 Task: Open a blank google sheet and write heading  Product price data  Add product name:-  ' TOMS Shoe, UGG  Shoe, Wolverine Shoe, Z-Coil Shoe, Adidas shoe, Gucci T-shirt, Louis Vuitton bag, Zara Shirt, H&M jeans, Chanel perfume. ' in January Last week sales are  5000 to 5050. product price in between:-  5000 to 10000. Save page auditingSalesByCategory_2023
Action: Mouse moved to (270, 138)
Screenshot: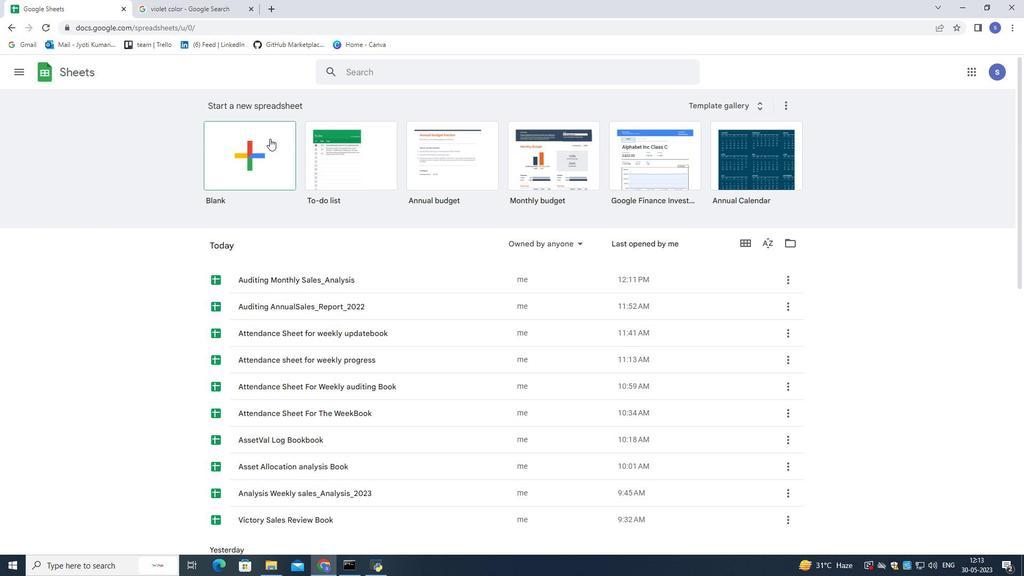 
Action: Mouse pressed left at (270, 138)
Screenshot: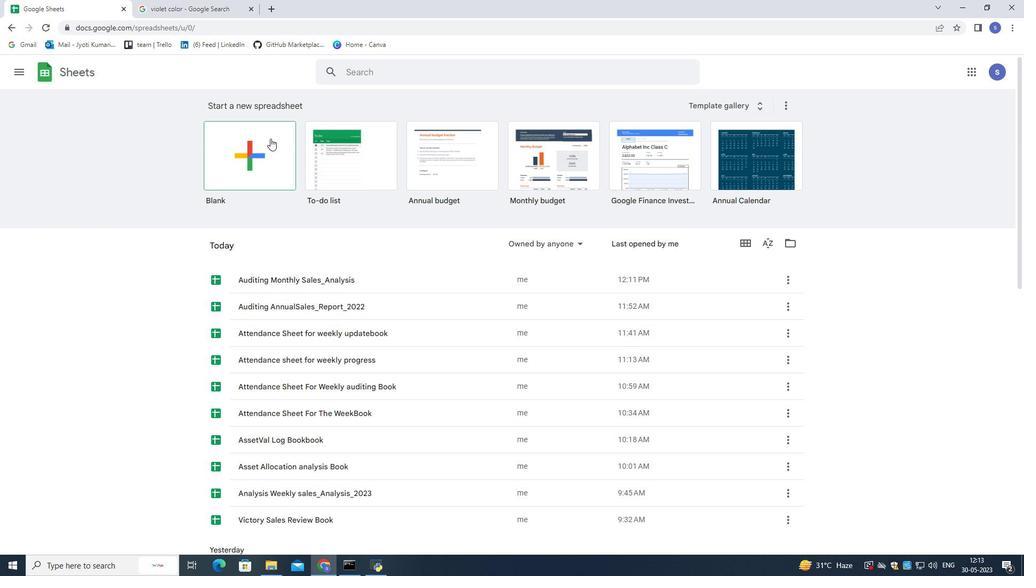 
Action: Mouse moved to (251, 10)
Screenshot: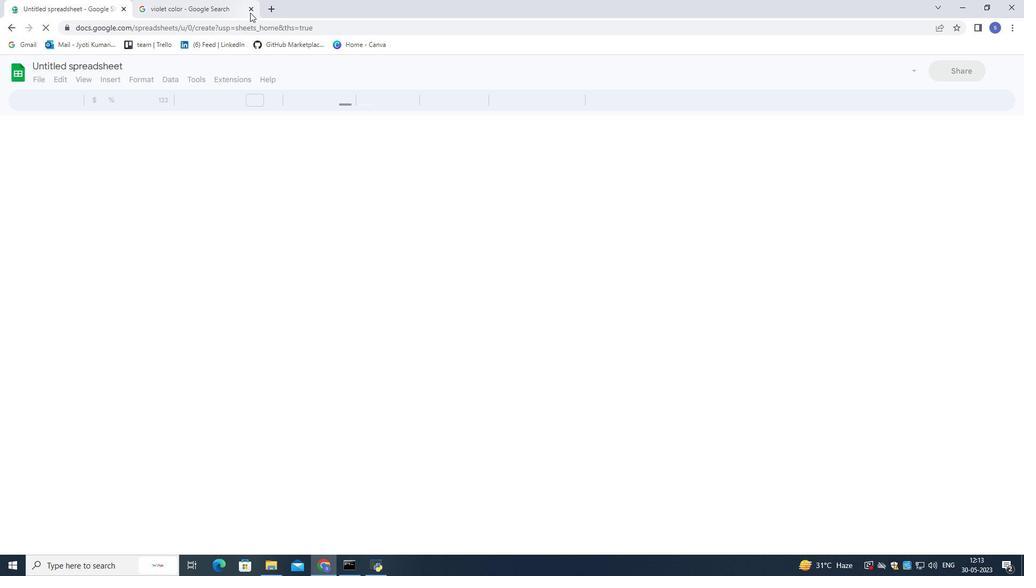 
Action: Mouse pressed left at (251, 10)
Screenshot: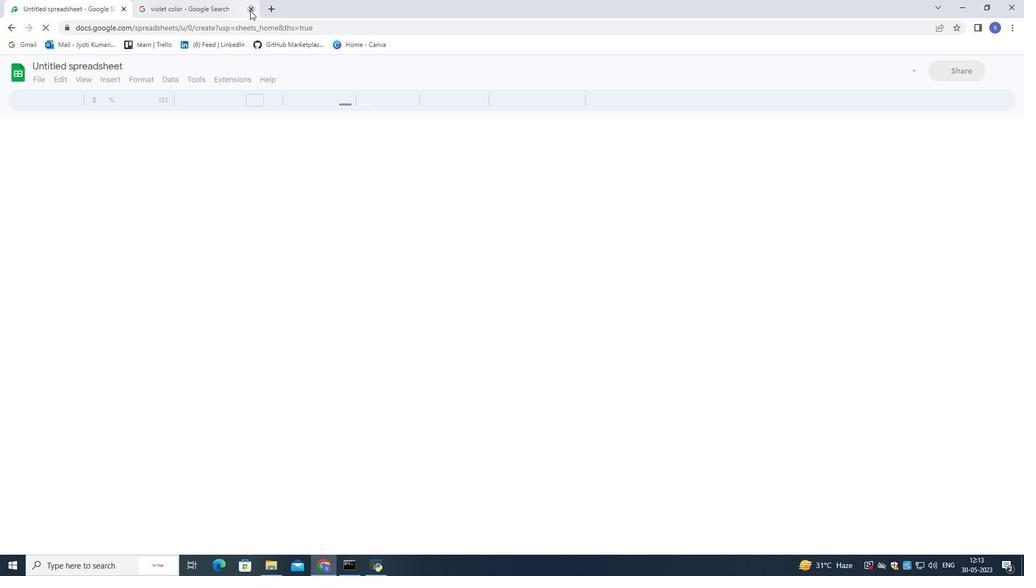 
Action: Mouse moved to (96, 146)
Screenshot: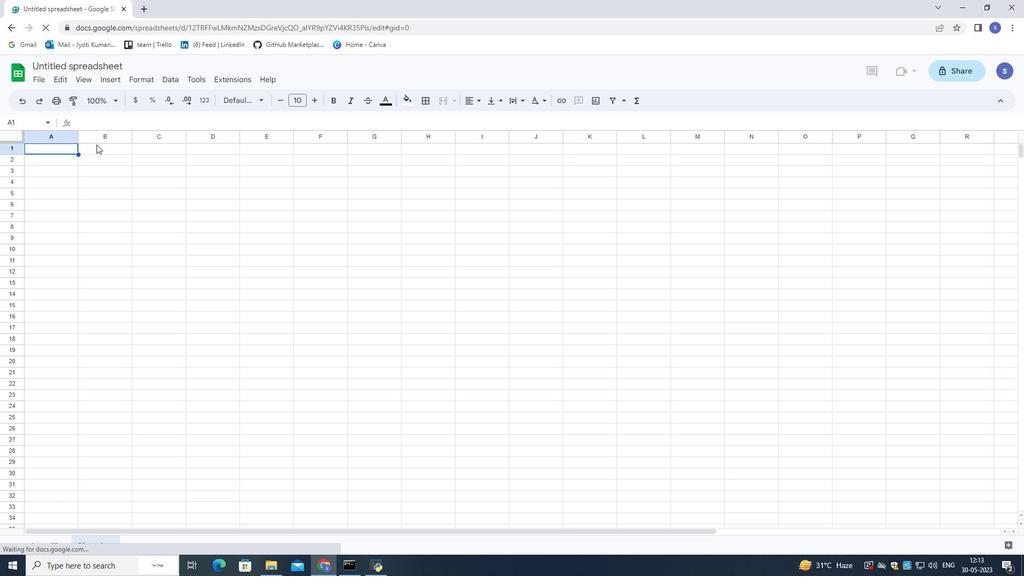 
Action: Mouse pressed left at (96, 146)
Screenshot: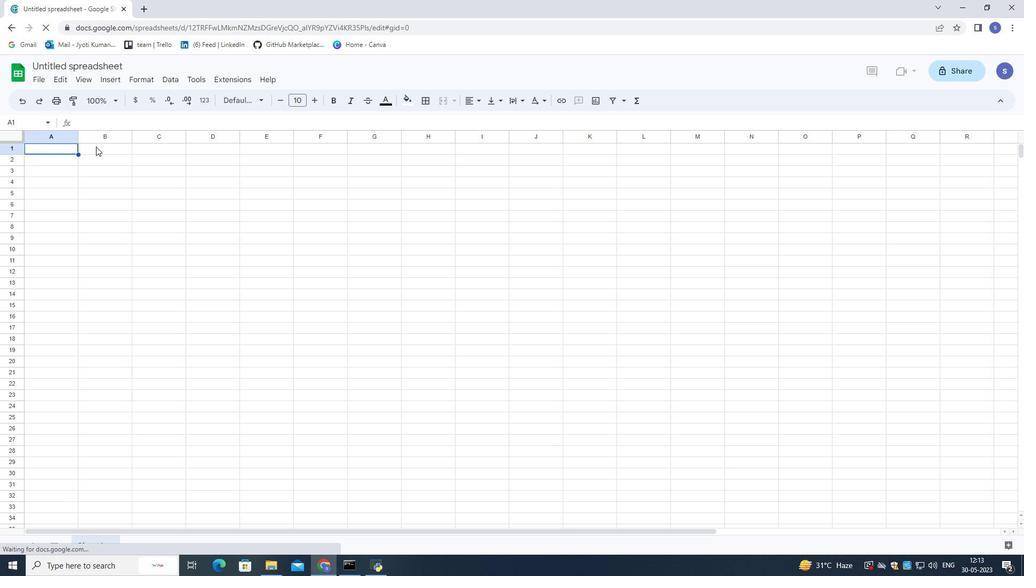 
Action: Mouse moved to (96, 147)
Screenshot: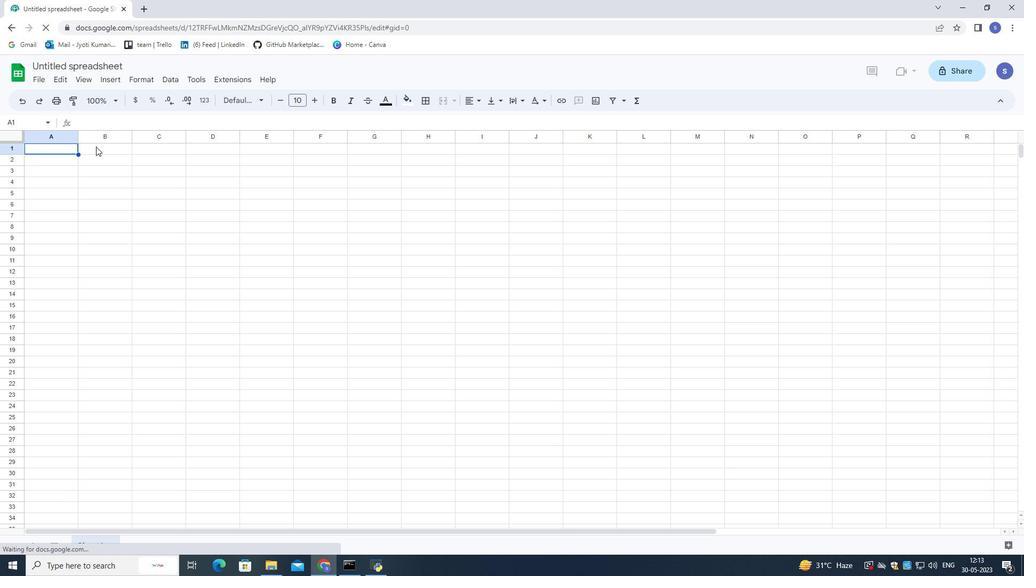 
Action: Key pressed <Key.shift>Product<Key.space><Key.shift>Price<Key.space><Key.shift><Key.shift><Key.shift><Key.shift><Key.shift><Key.shift><Key.shift><Key.shift><Key.shift><Key.shift><Key.shift><Key.shift><Key.shift><Key.shift><Key.shift><Key.shift><Key.shift><Key.shift><Key.shift><Key.shift><Key.shift><Key.shift><Key.shift><Key.shift><Key.shift>Data<Key.backspace><Key.backspace>ta<Key.enter>
Screenshot: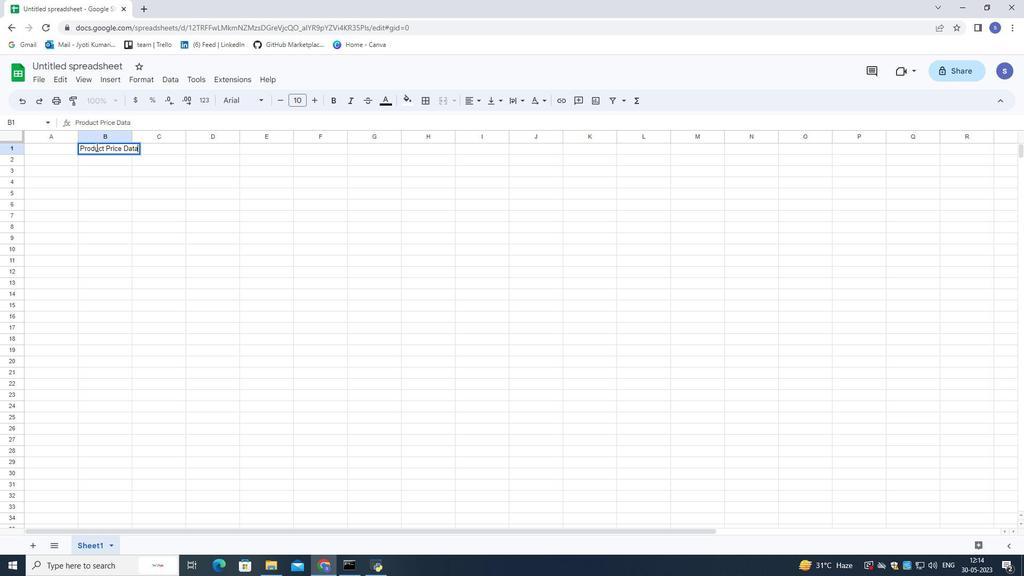
Action: Mouse moved to (54, 162)
Screenshot: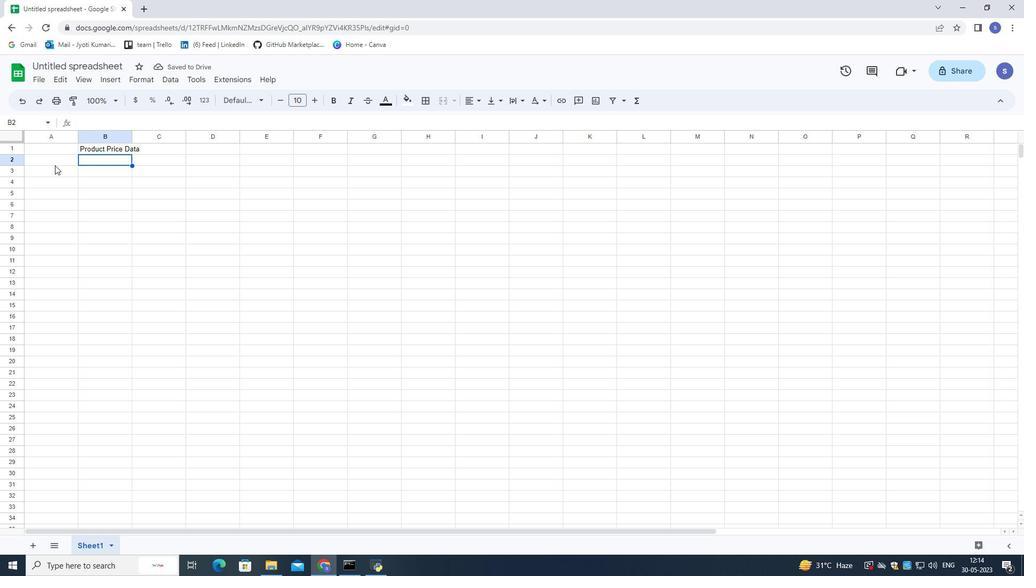 
Action: Mouse pressed left at (54, 162)
Screenshot: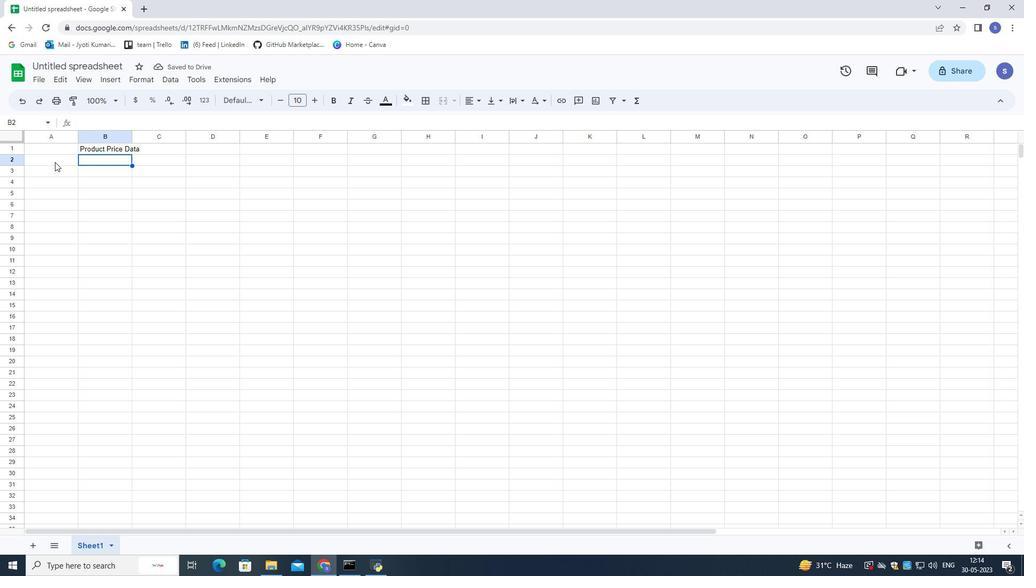 
Action: Mouse moved to (78, 234)
Screenshot: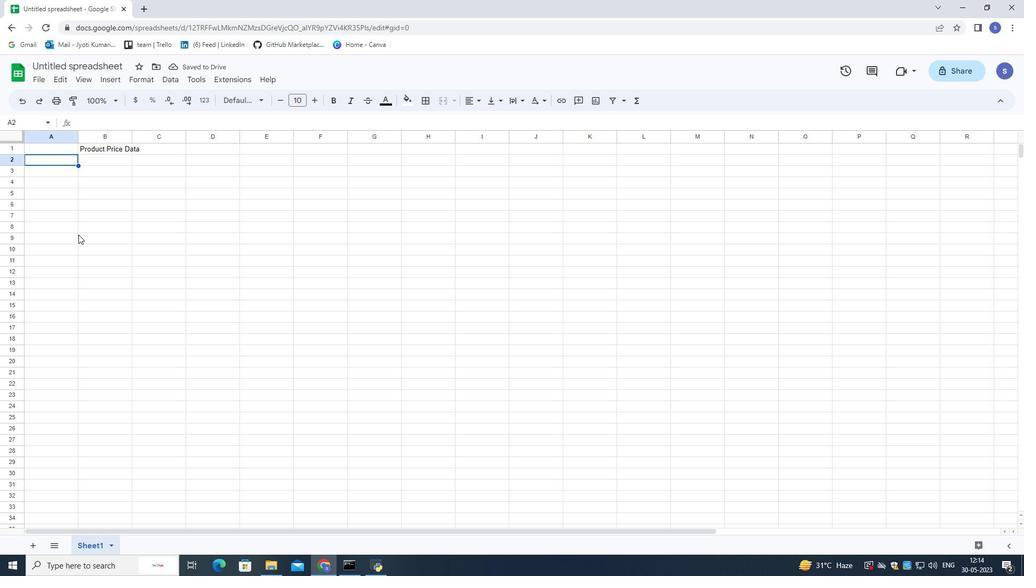 
Action: Key pressed <Key.shift>NAm<Key.backspace><Key.backspace>ames<Key.backspace><Key.down><Key.caps_lock>TOMS<Key.caps_lock><Key.space><Key.shift>Shoe<Key.down><Key.shift>UGG<Key.space>shoe<Key.down><Key.shift>Wolverine<Key.space><Key.shift>Shoe<Key.down><Key.shift><Key.shift><Key.shift>Z-coil<Key.space>shoe<Key.down><Key.shift>A<Key.shift>i<Key.backspace>dids<Key.backspace>as<Key.space><Key.shift>Shoe<Key.down><Key.shift><Key.shift><Key.shift><Key.shift><Key.shift>Gucci<Key.space><Key.shift><Key.shift>T-shirt<Key.down><Key.shift>Louis<Key.space><Key.shift>Vitton<Key.backspace><Key.backspace><Key.backspace><Key.backspace><Key.backspace>uitton<Key.down><Key.shift>Zara<Key.space><Key.shift>Shirt<Key.down><Key.shift>H&M<Key.space>jeans<Key.down><Key.shift>Chane;<Key.backspace>l<Key.space><Key.shift>Perfume
Screenshot: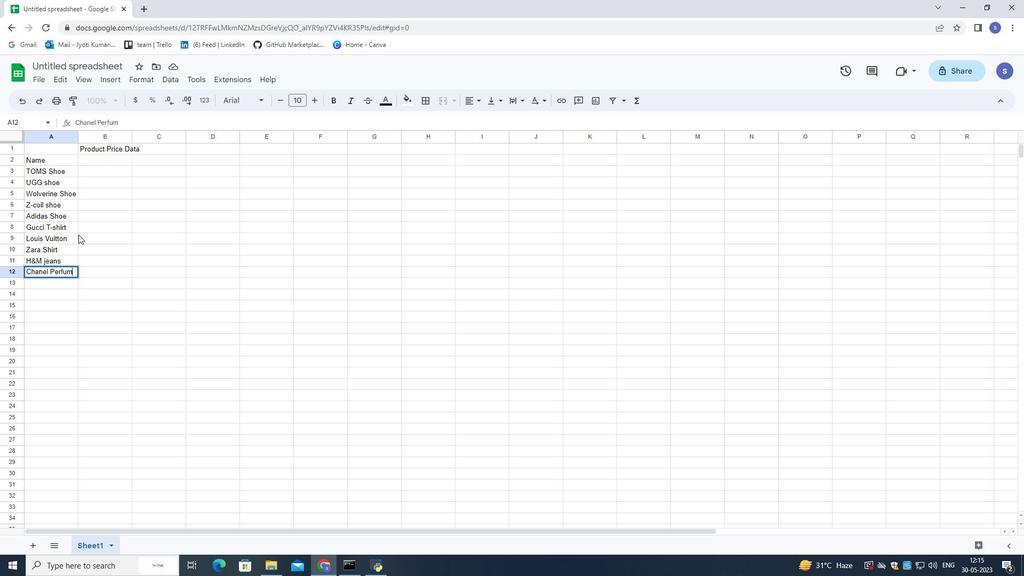 
Action: Mouse moved to (100, 158)
Screenshot: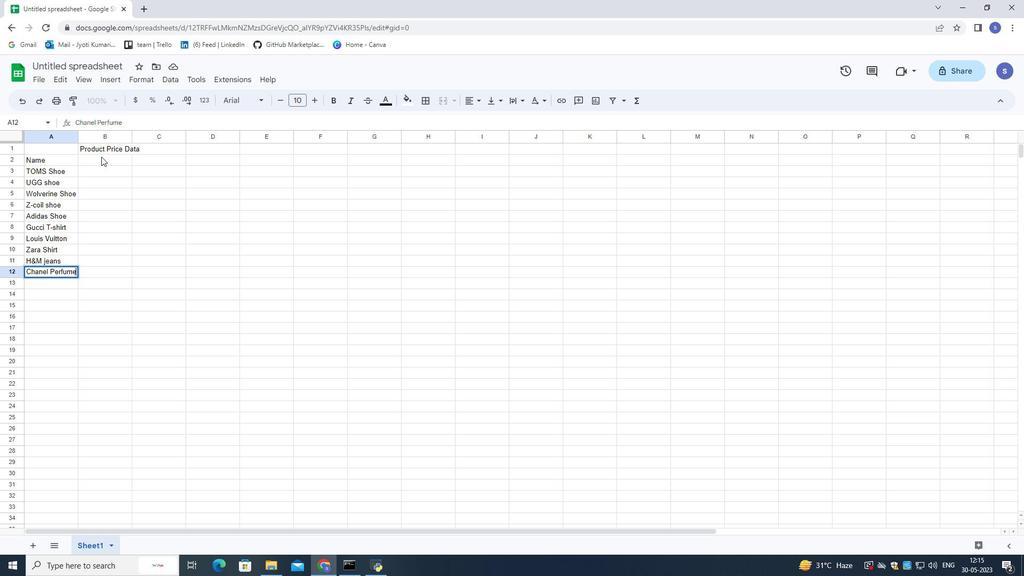 
Action: Mouse pressed left at (100, 158)
Screenshot: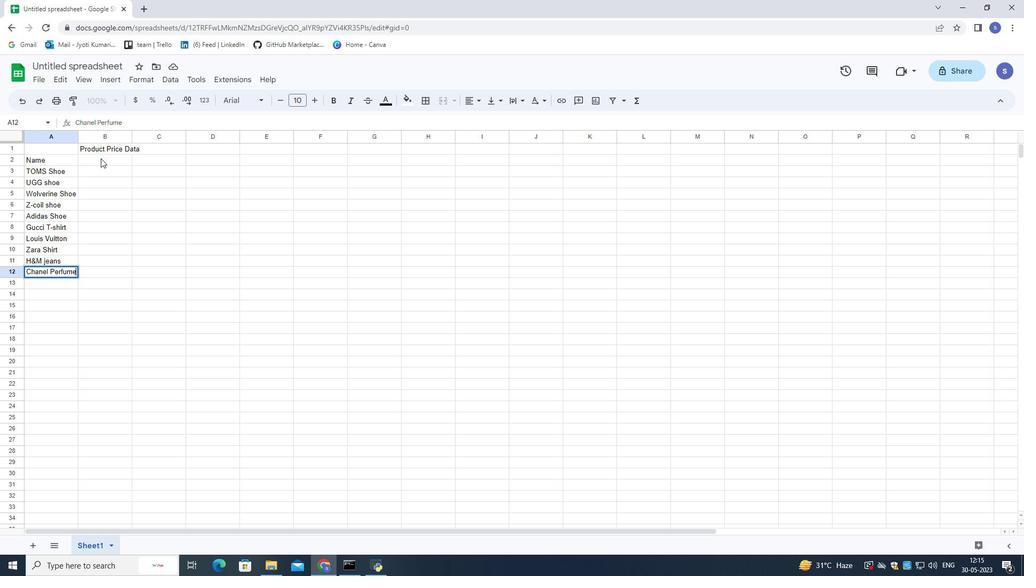
Action: Mouse moved to (109, 157)
Screenshot: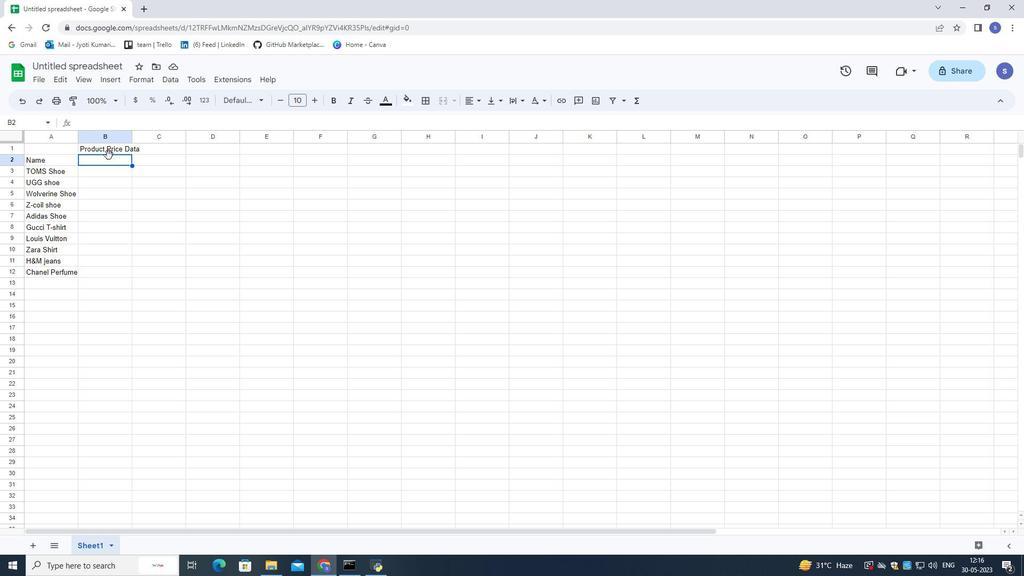 
Action: Key pressed <Key.caps_lock><Key.caps_lock><Key.caps_lock><Key.caps_lock><Key.caps_lock><Key.caps_lock><Key.caps_lock><Key.caps_lock><Key.caps_lock><Key.caps_lock><Key.caps_lock><Key.caps_lock><Key.caps_lock><Key.caps_lock><Key.caps_lock><Key.caps_lock><Key.caps_lock><Key.caps_lock><Key.caps_lock><Key.caps_lock><Key.caps_lock><Key.caps_lock><Key.caps_lock><Key.caps_lock><Key.caps_lock>J<Key.caps_lock>ab<Key.backspace>nuary<Key.space><Key.shift>Last<Key.space><Key.shift>Week
Screenshot: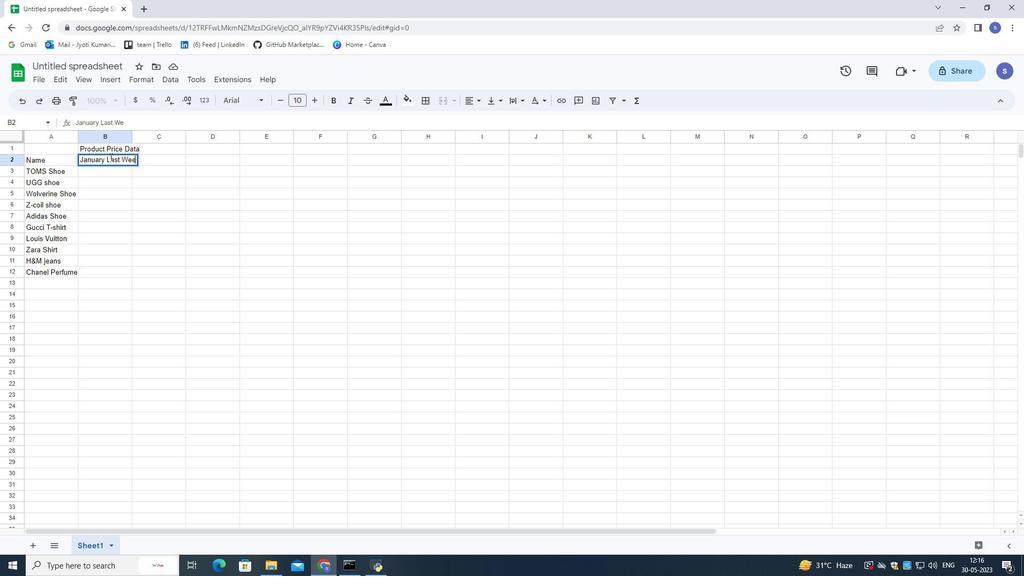 
Action: Mouse moved to (127, 163)
Screenshot: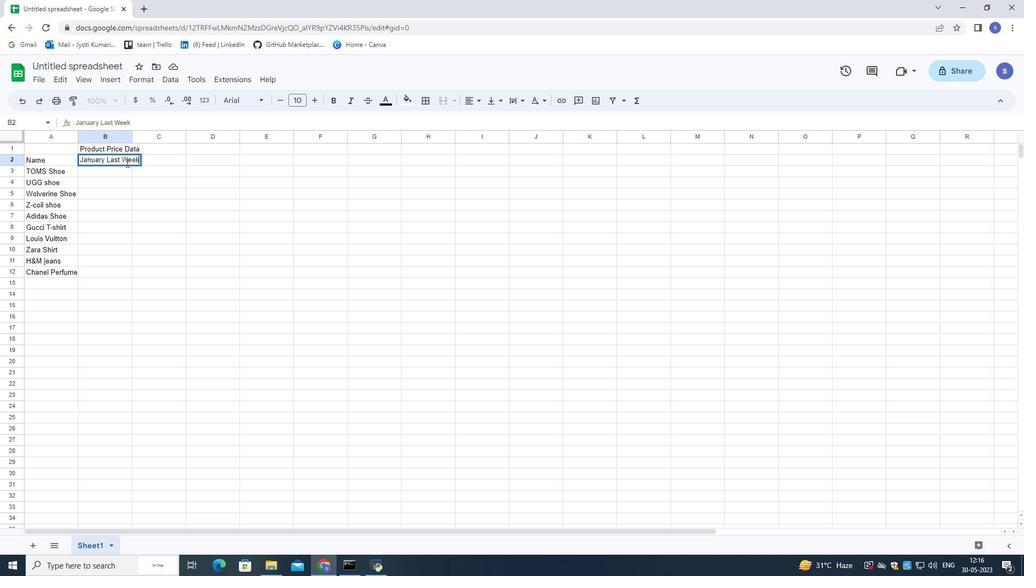 
Action: Key pressed <Key.space><Key.shift>sales
Screenshot: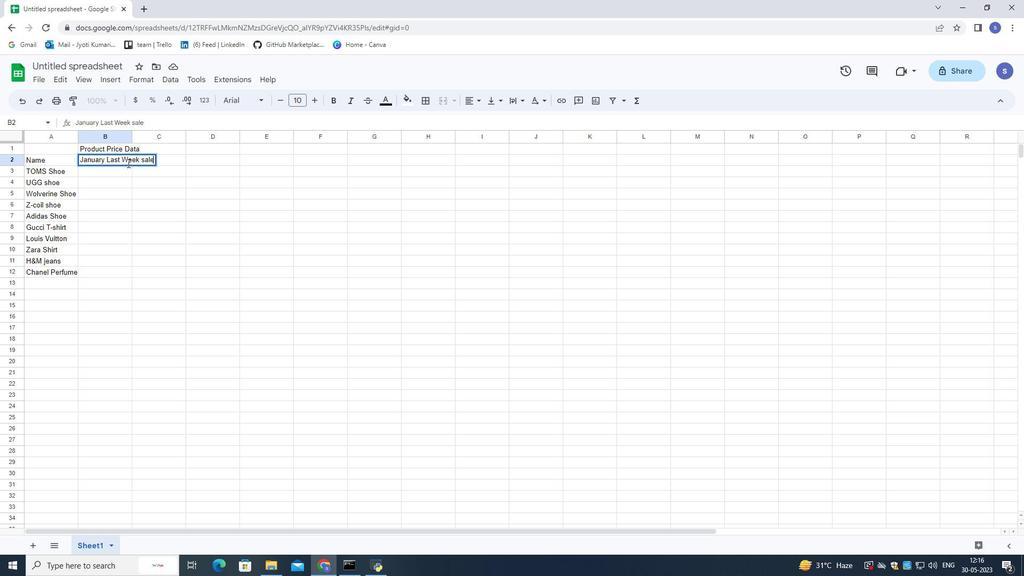 
Action: Mouse moved to (112, 169)
Screenshot: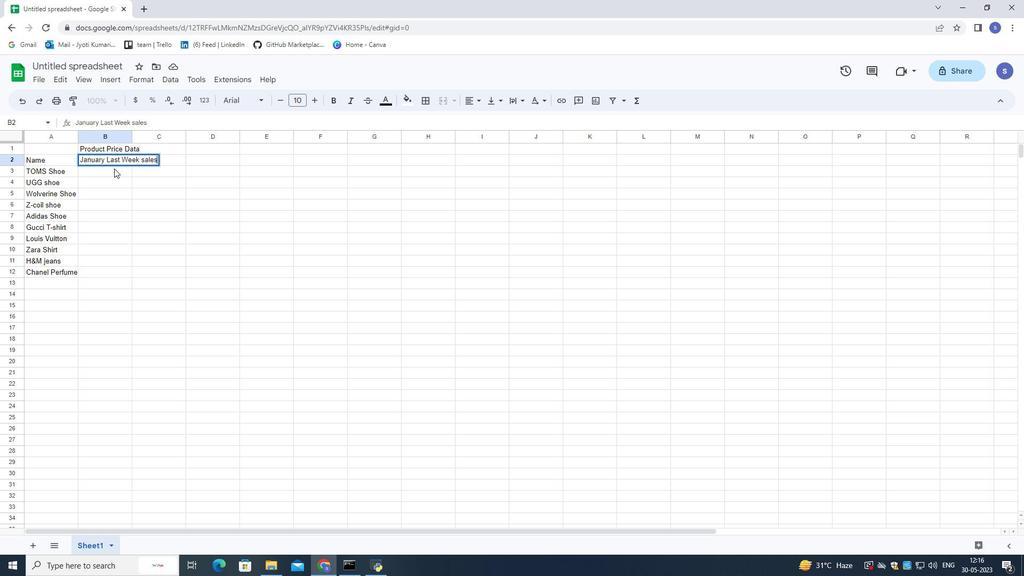 
Action: Mouse pressed left at (112, 169)
Screenshot: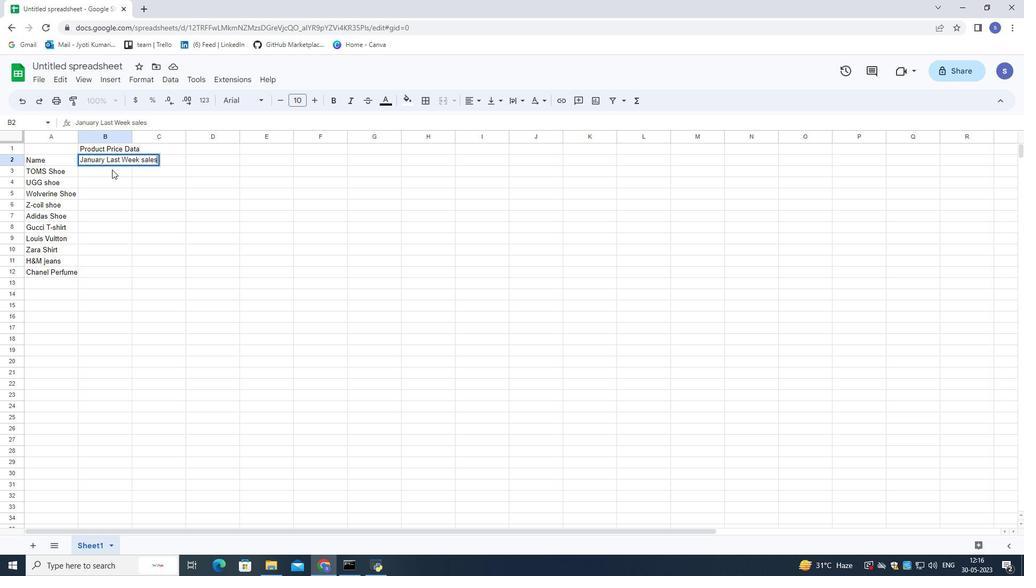 
Action: Mouse moved to (110, 170)
Screenshot: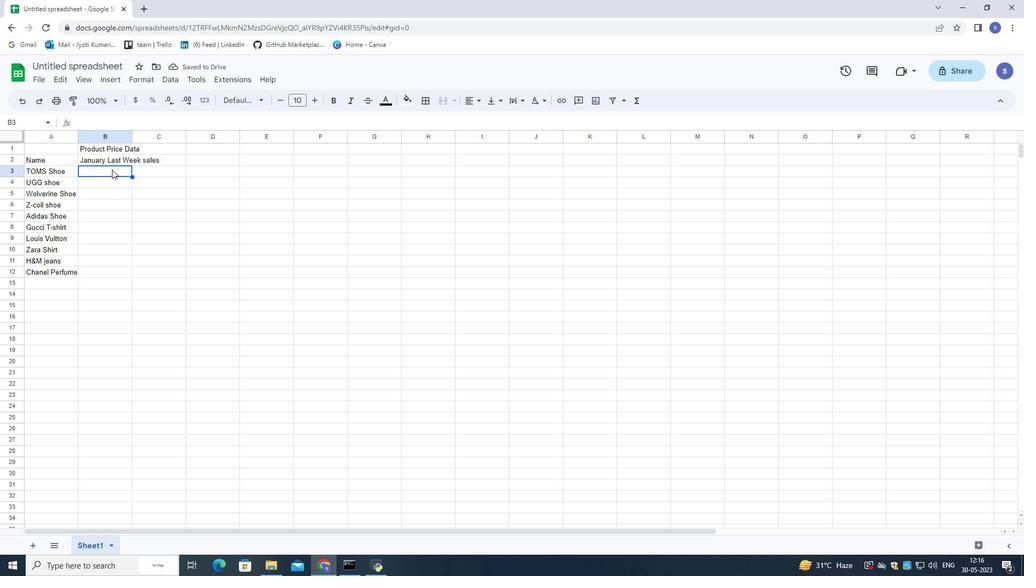 
Action: Key pressed 5000<Key.down>5010<Key.down>5020<Key.down>5030<Key.down>5040<Key.down>5050<Key.down>5026<Key.down>5038<Key.down>5039<Key.down>5049<Key.down>
Screenshot: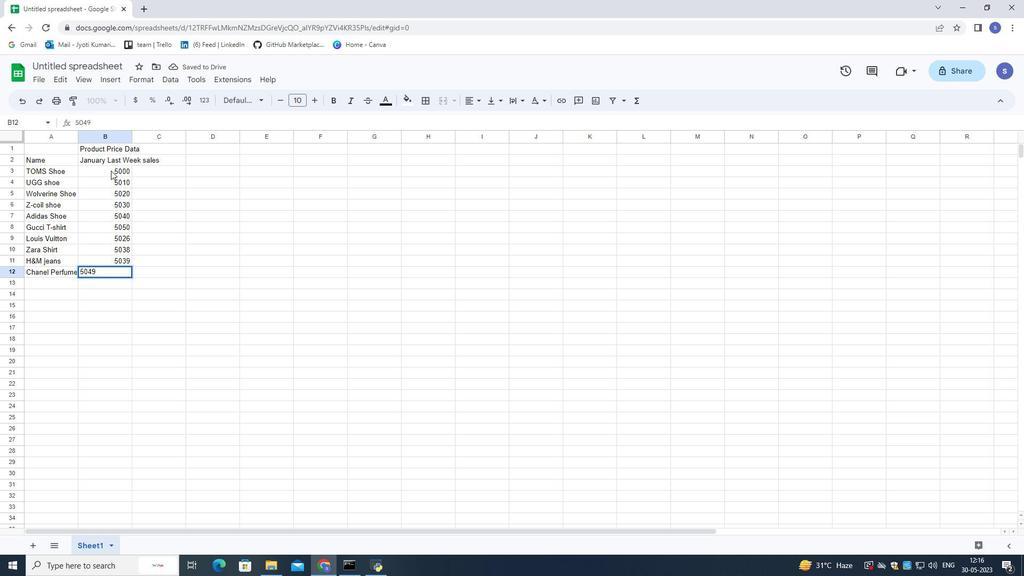 
Action: Mouse moved to (148, 169)
Screenshot: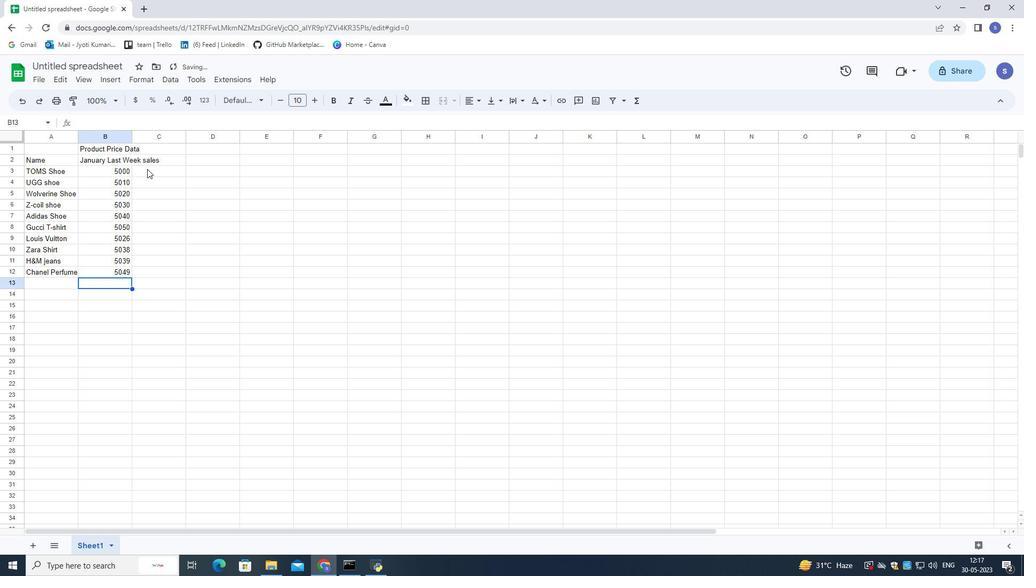 
Action: Mouse pressed left at (148, 169)
Screenshot: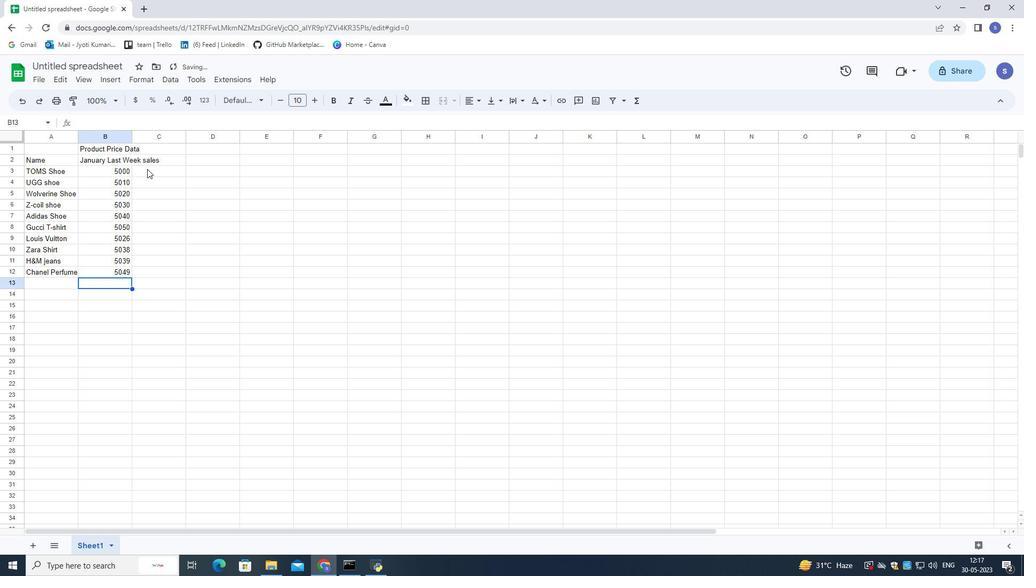 
Action: Mouse moved to (105, 157)
Screenshot: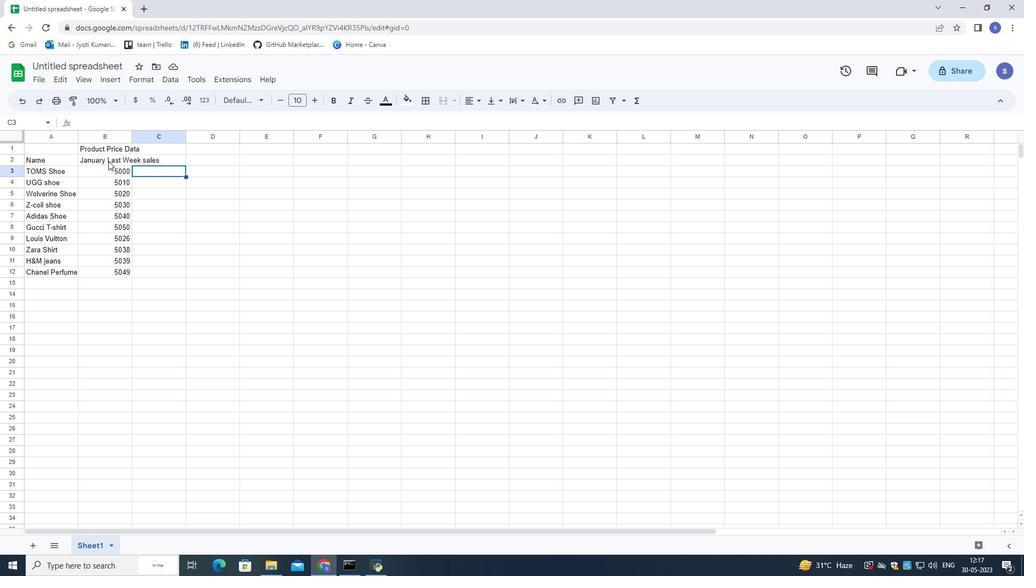 
Action: Mouse pressed left at (105, 157)
Screenshot: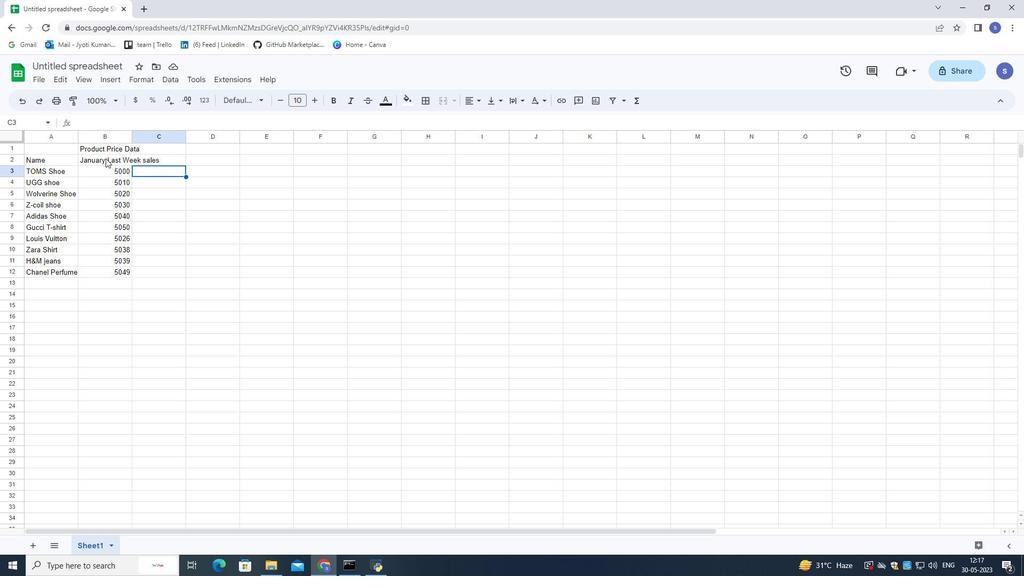 
Action: Mouse moved to (132, 133)
Screenshot: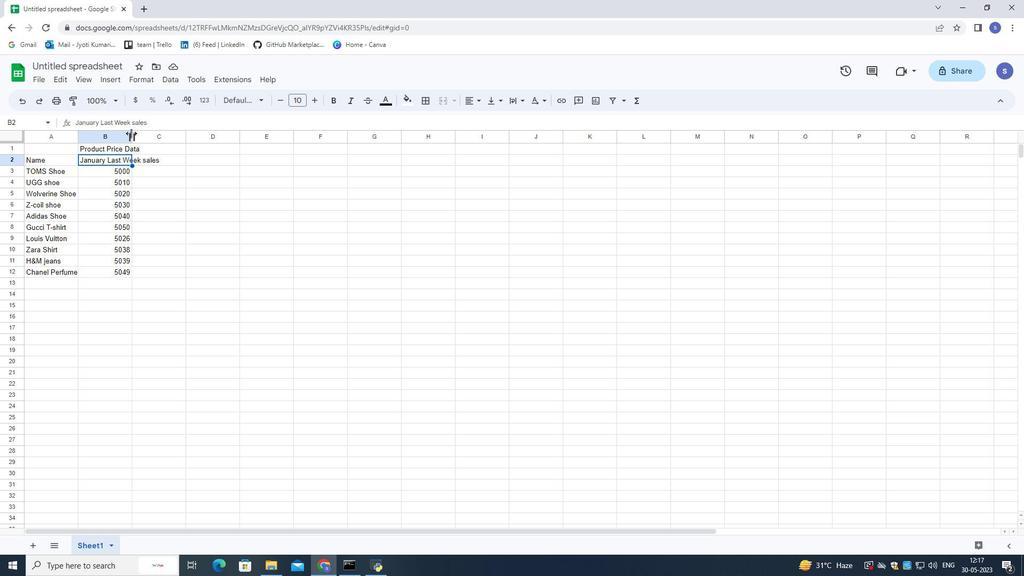 
Action: Mouse pressed left at (132, 133)
Screenshot: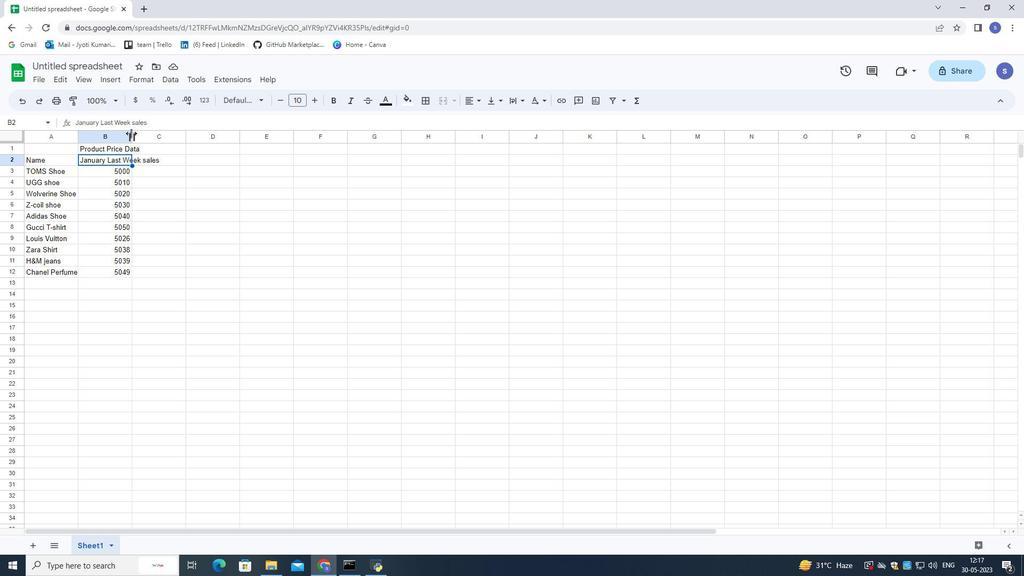 
Action: Mouse moved to (194, 157)
Screenshot: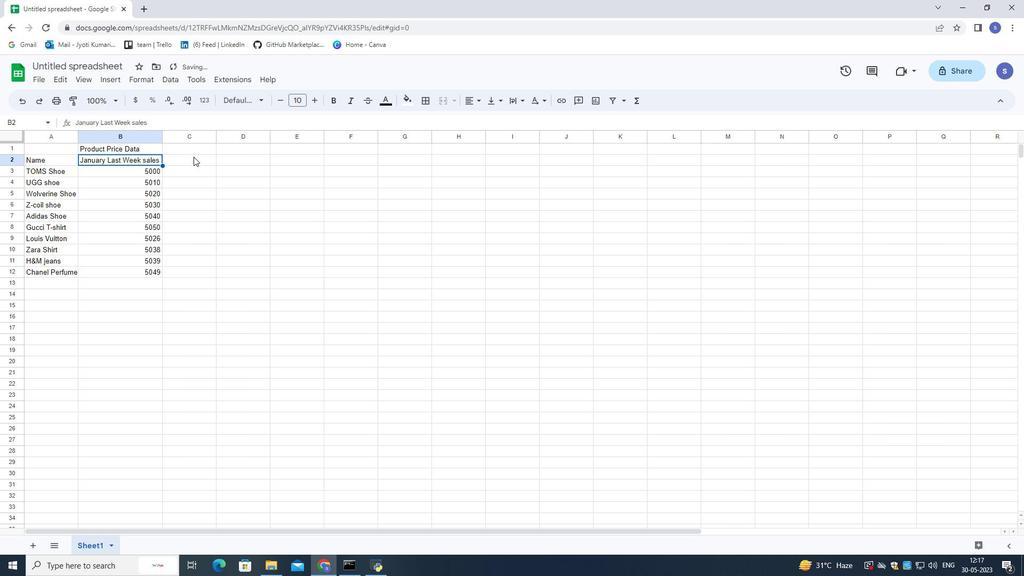
Action: Mouse pressed left at (194, 157)
Screenshot: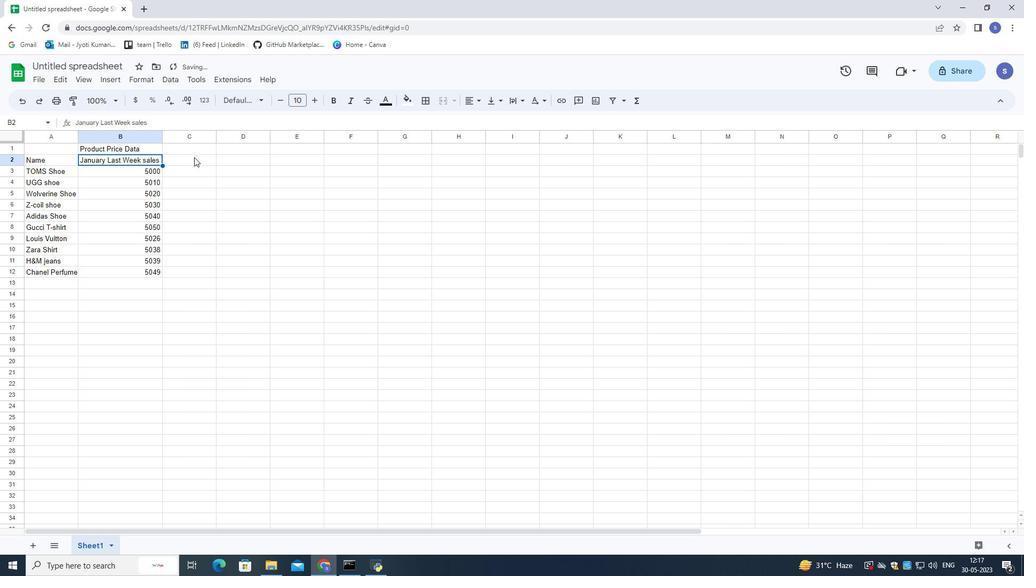 
Action: Mouse moved to (51, 136)
Screenshot: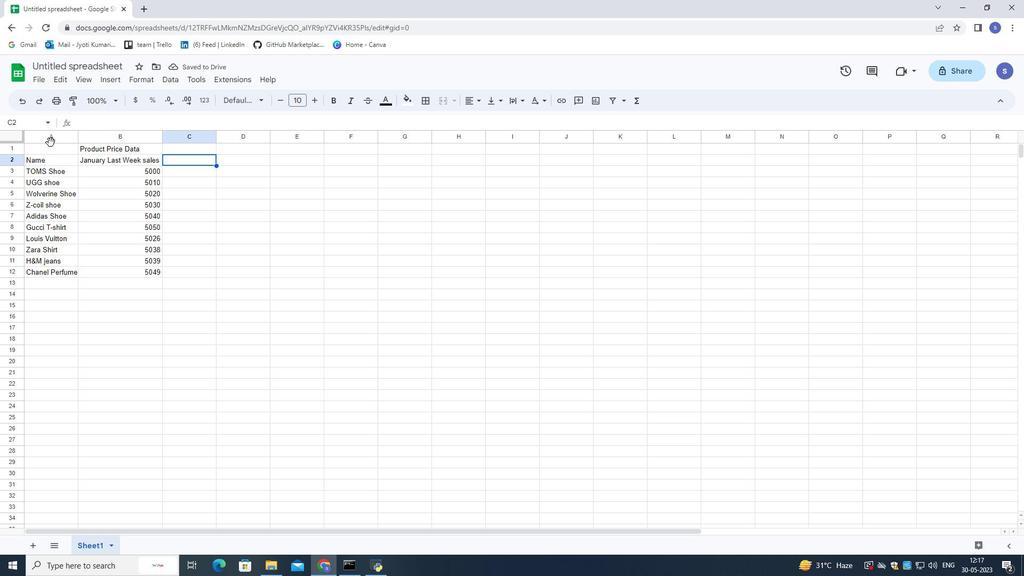 
Action: Mouse pressed left at (51, 136)
Screenshot: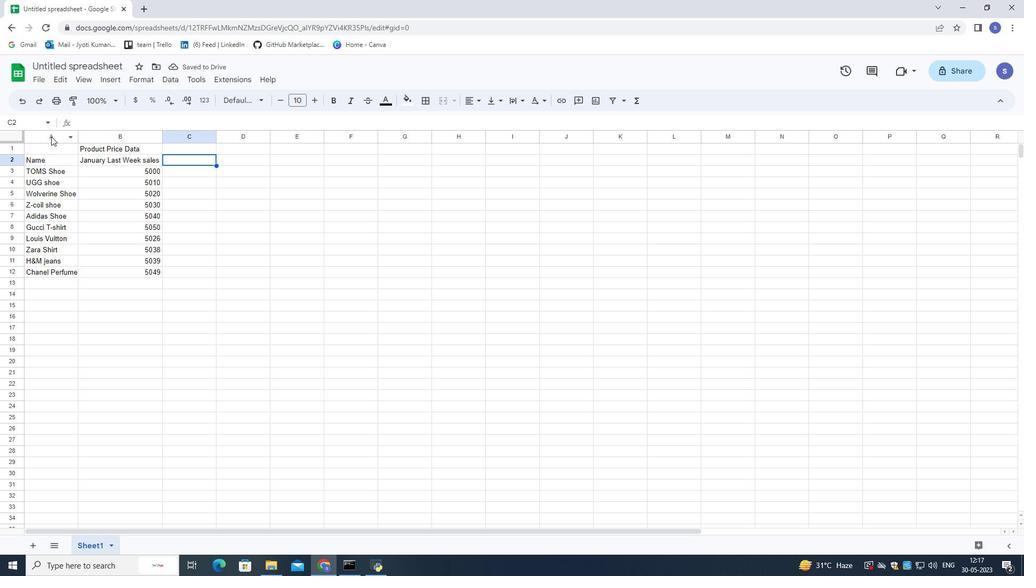 
Action: Mouse moved to (78, 138)
Screenshot: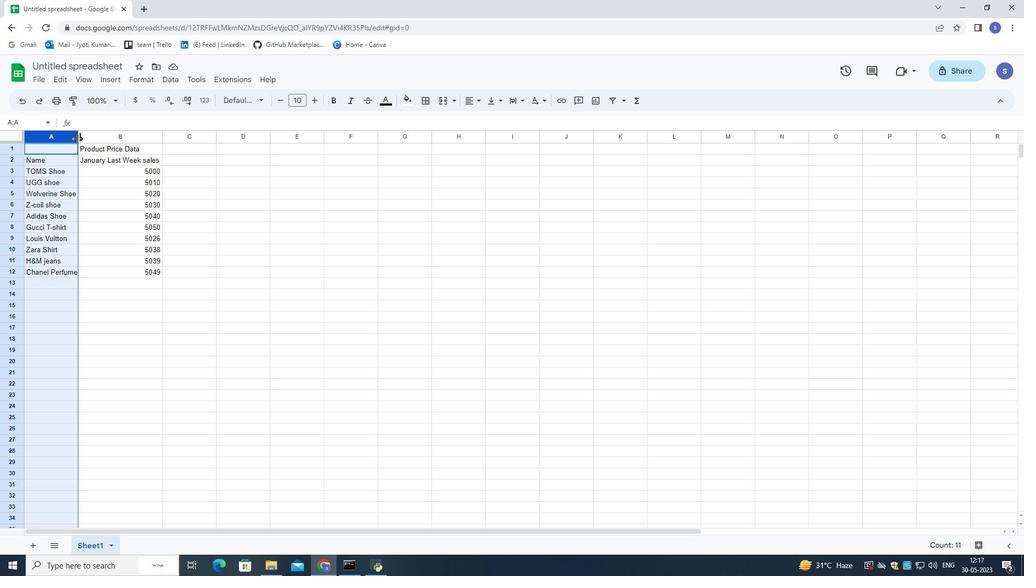 
Action: Mouse pressed left at (78, 138)
Screenshot: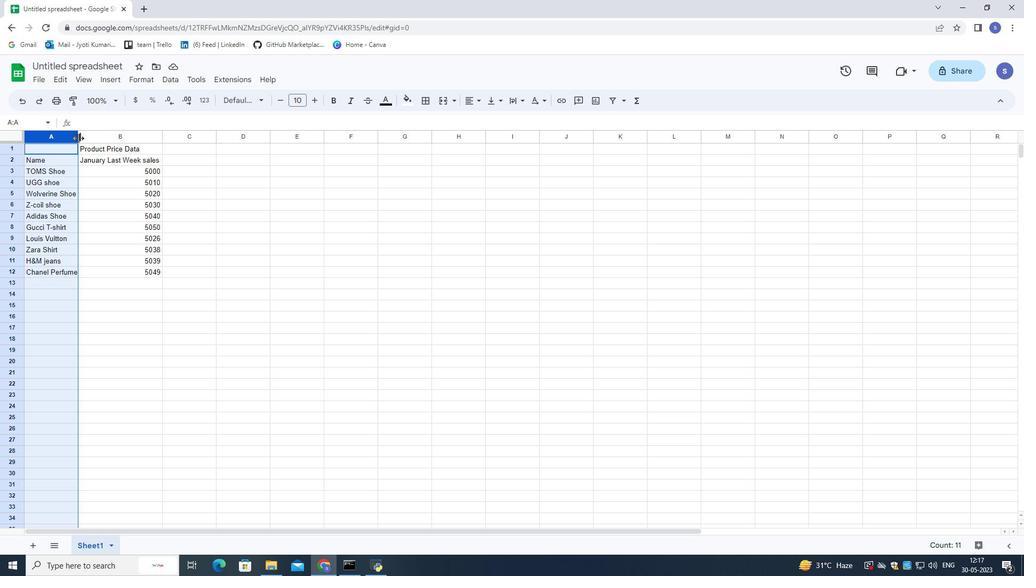 
Action: Mouse moved to (189, 160)
Screenshot: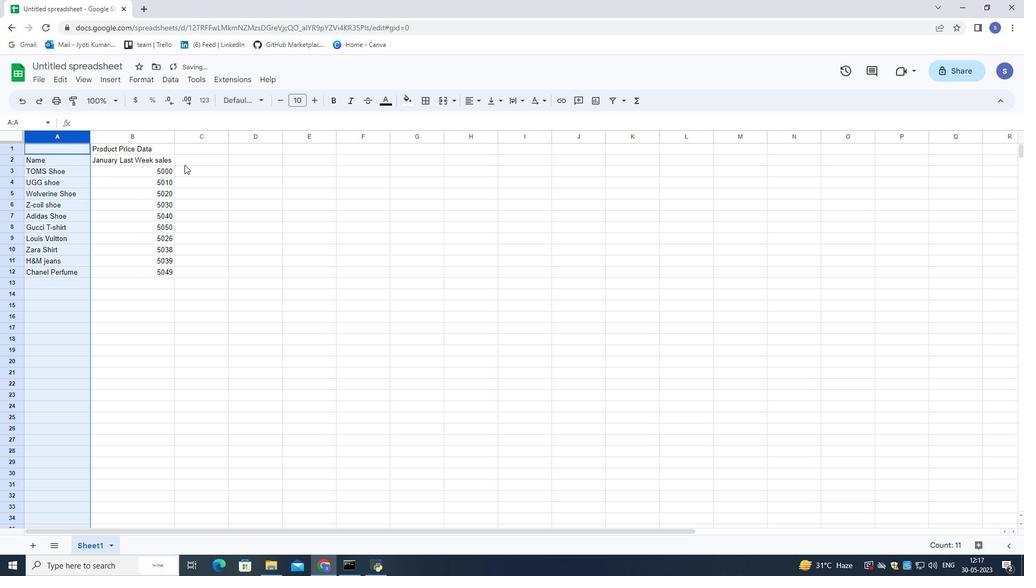 
Action: Mouse pressed left at (189, 160)
Screenshot: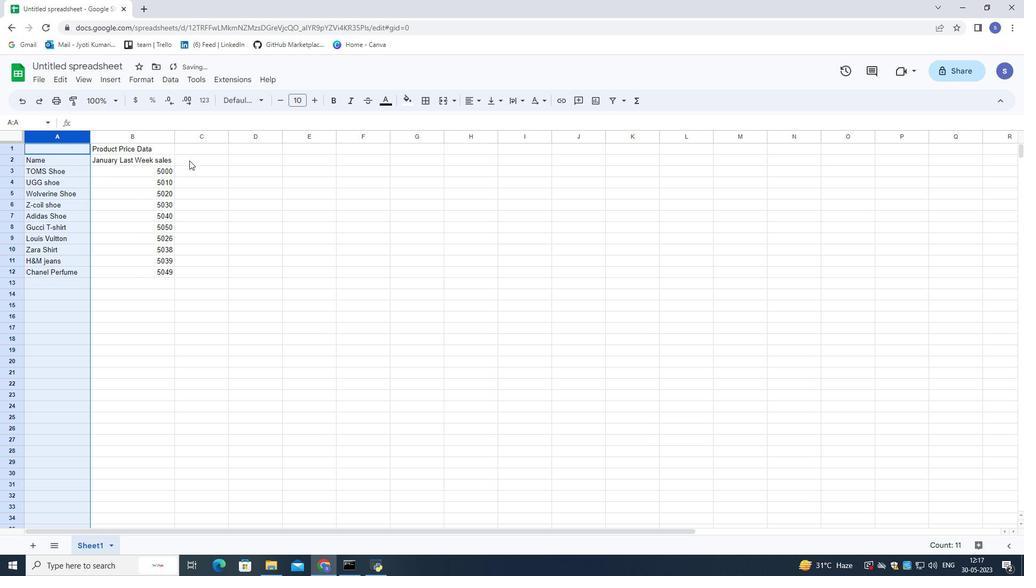 
Action: Mouse moved to (187, 169)
Screenshot: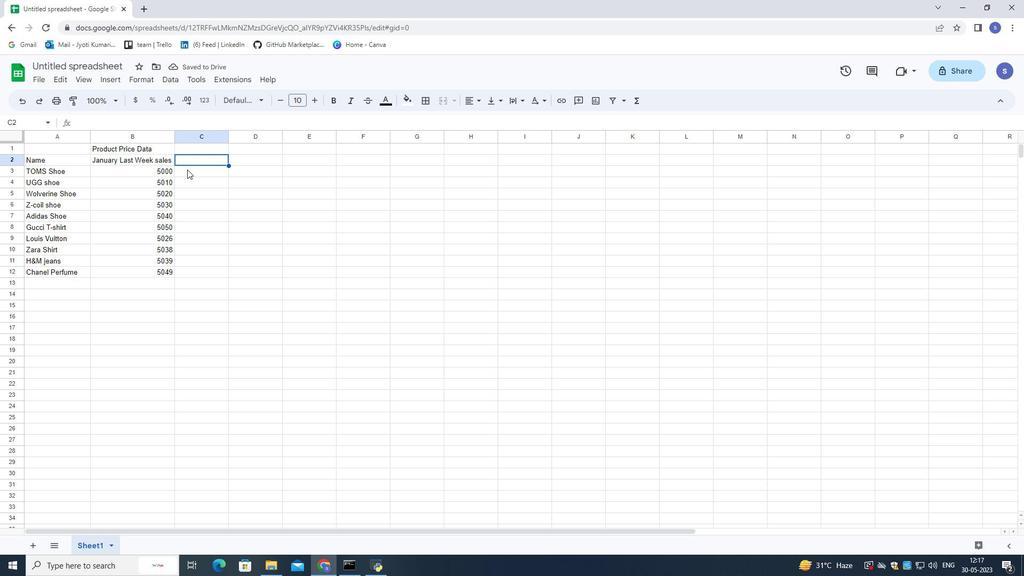
Action: Key pressed <Key.shift>O<Key.backspace><Key.shift>Product<Key.space><Key.shift>Price<Key.down>6000<Key.down>7000<Key.down>8000<Key.down>6000<Key.down>9000<Key.down>10000<Key.down>5000<Key.down>9465<Key.down>7953<Key.down>6946<Key.down>
Screenshot: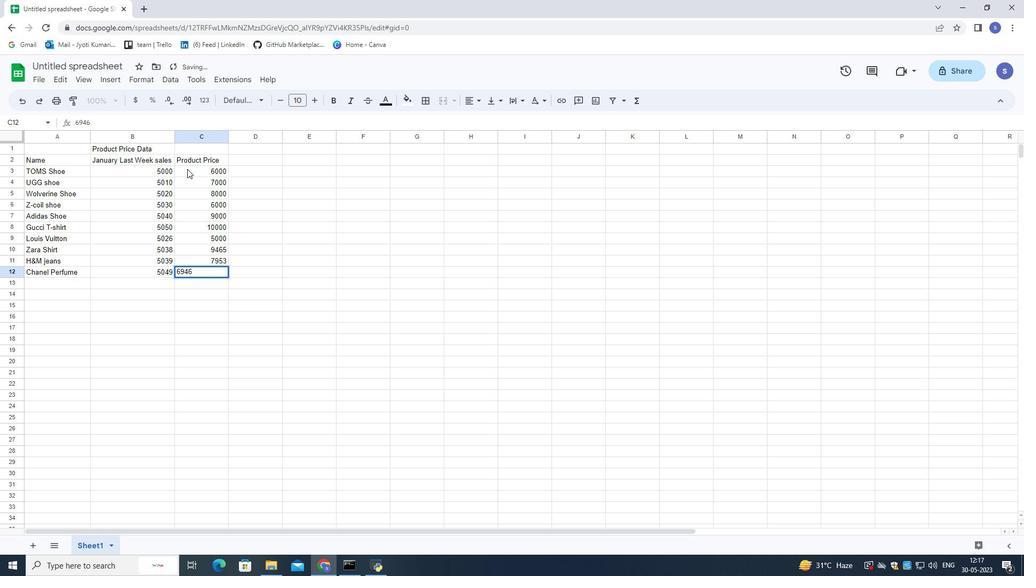 
Action: Mouse moved to (236, 159)
Screenshot: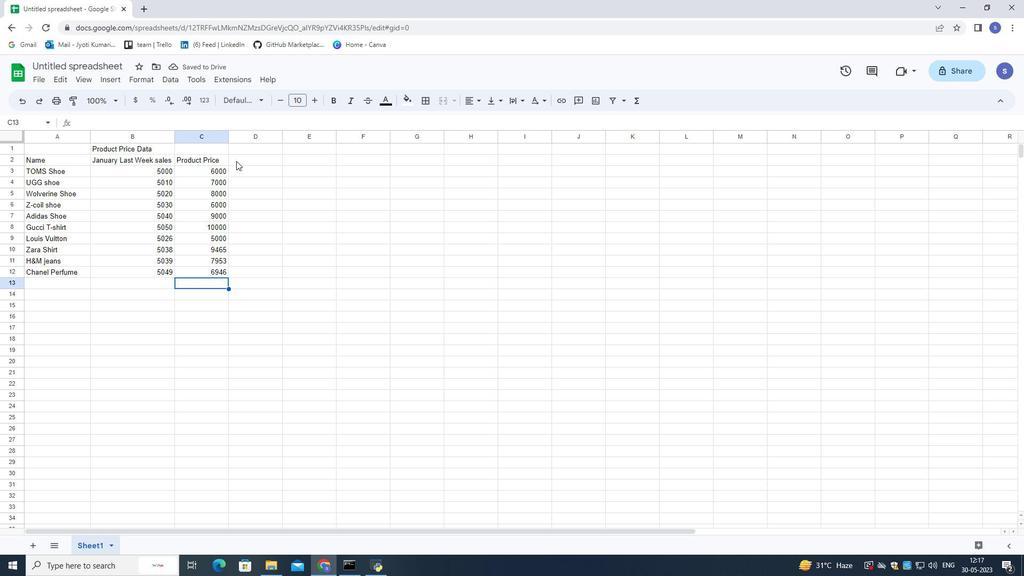 
Action: Mouse pressed left at (236, 159)
Screenshot: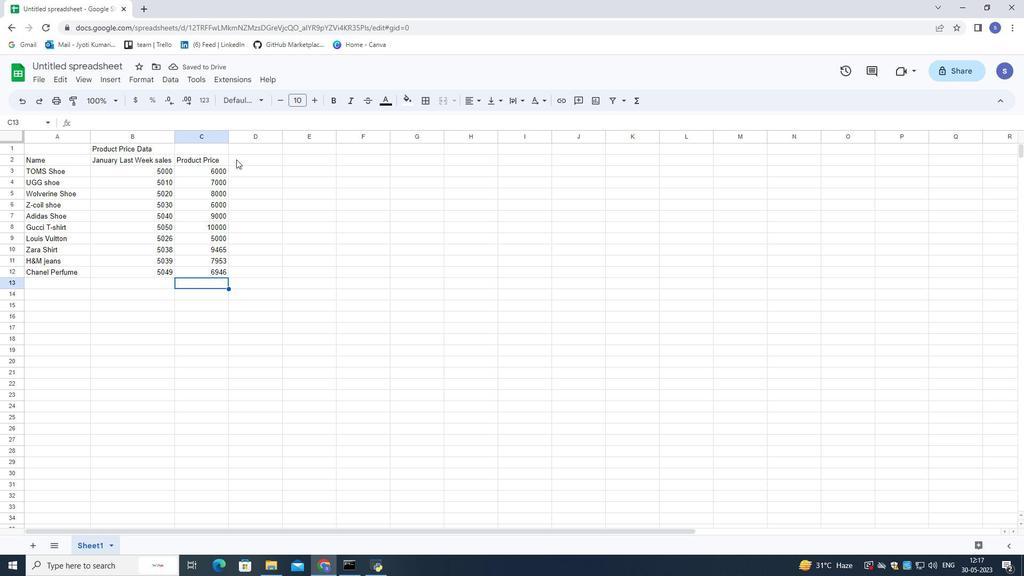 
Action: Mouse moved to (73, 68)
Screenshot: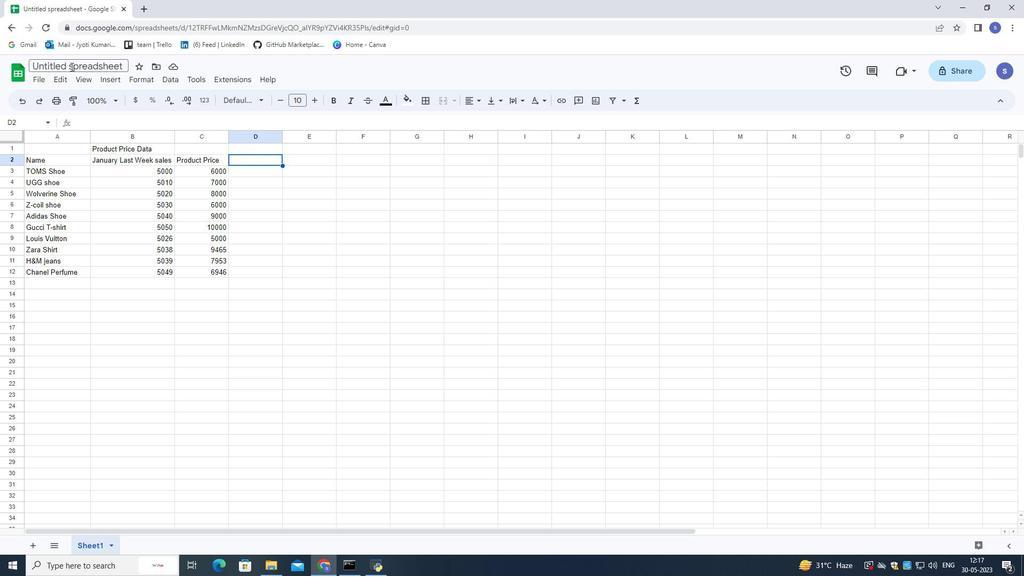 
Action: Mouse pressed left at (73, 68)
Screenshot: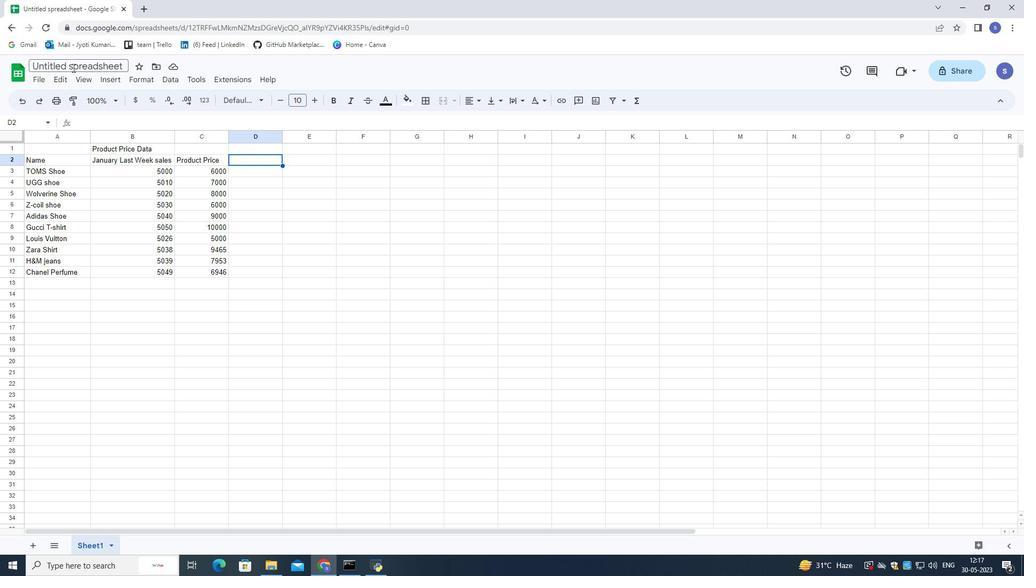 
Action: Mouse pressed left at (73, 68)
Screenshot: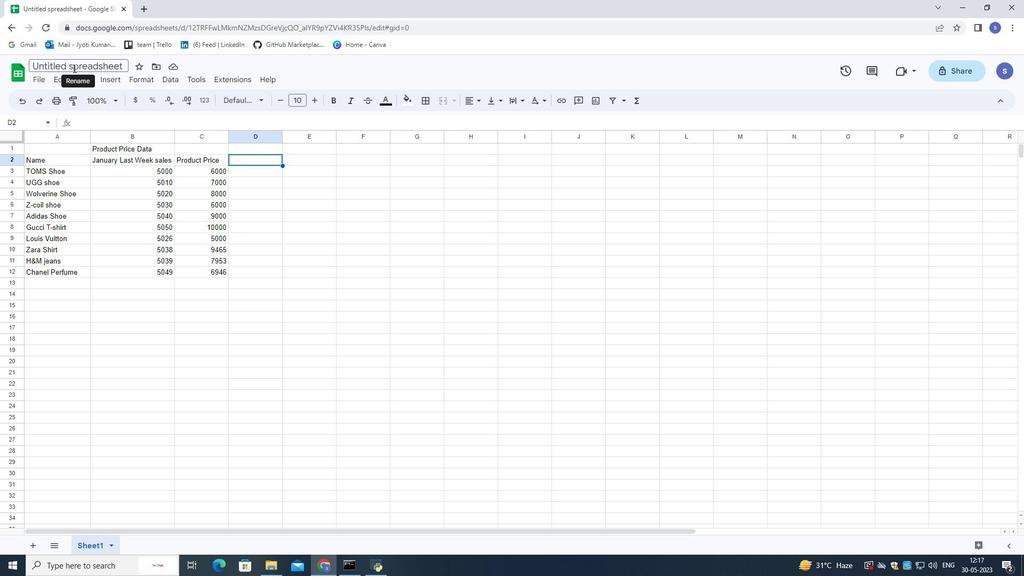 
Action: Mouse moved to (76, 143)
Screenshot: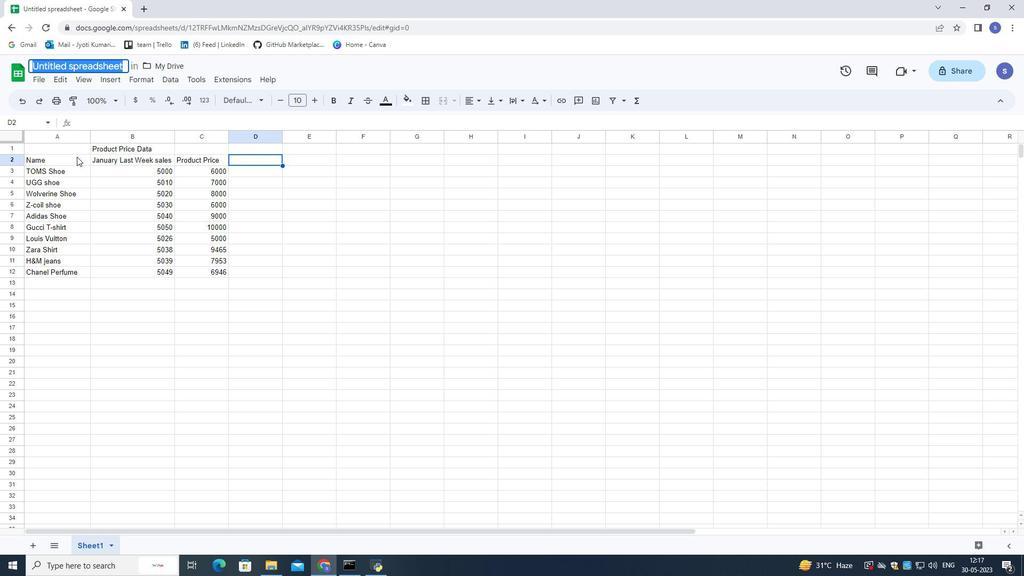 
Action: Key pressed <Key.shift>Auditing<Key.shift>Sales<Key.shift><Key.shift><Key.shift>By<Key.shift>Category<Key.shift_r>_2023<Key.enter>
Screenshot: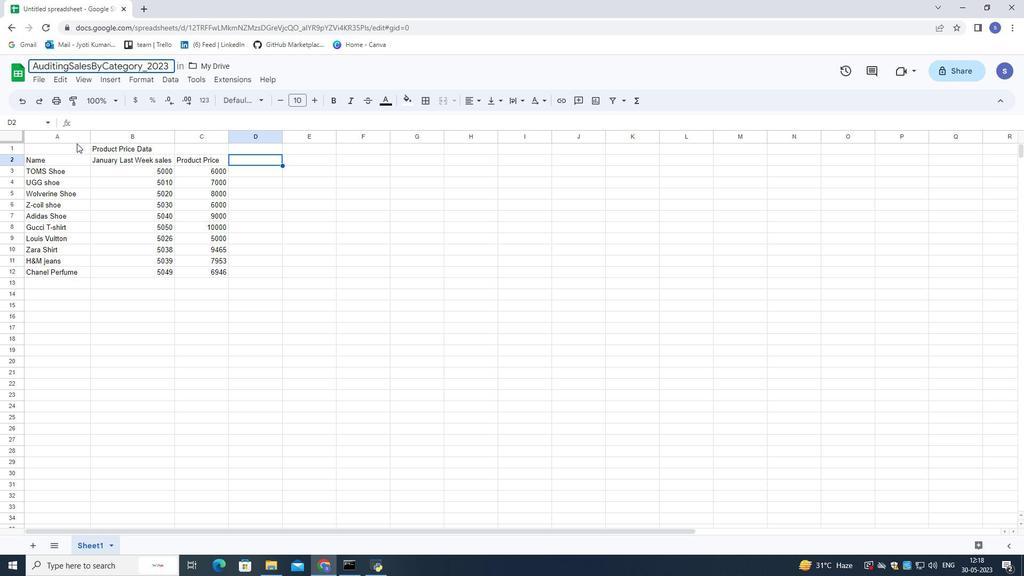 
Action: Mouse moved to (125, 337)
Screenshot: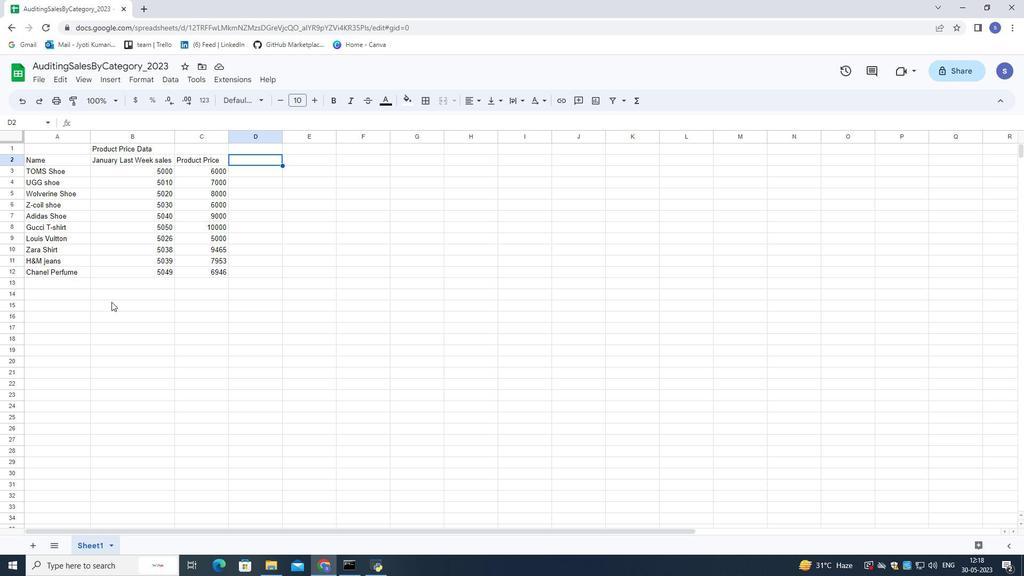 
Action: Mouse pressed left at (125, 337)
Screenshot: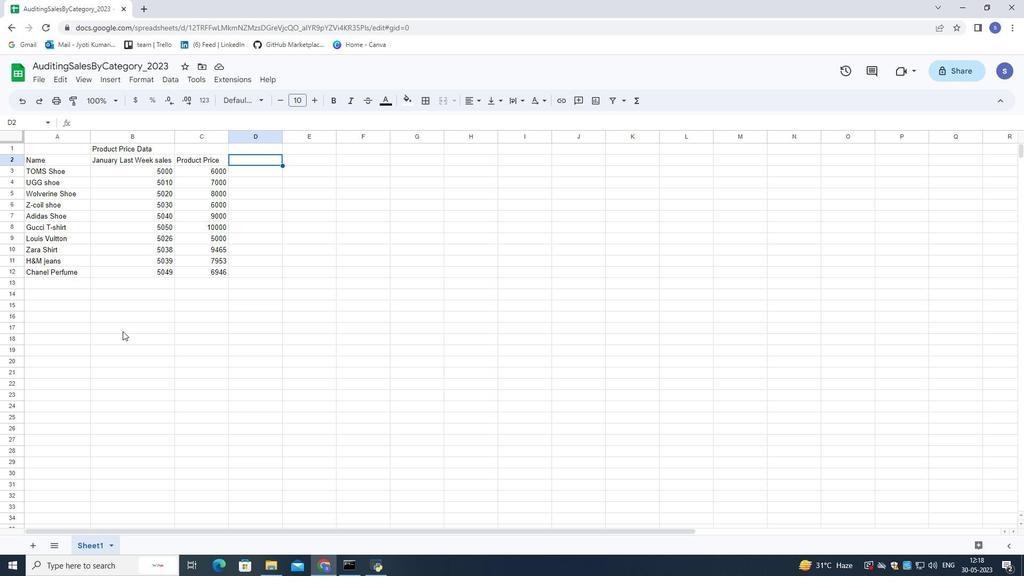 
Action: Key pressed ctrl+S
Screenshot: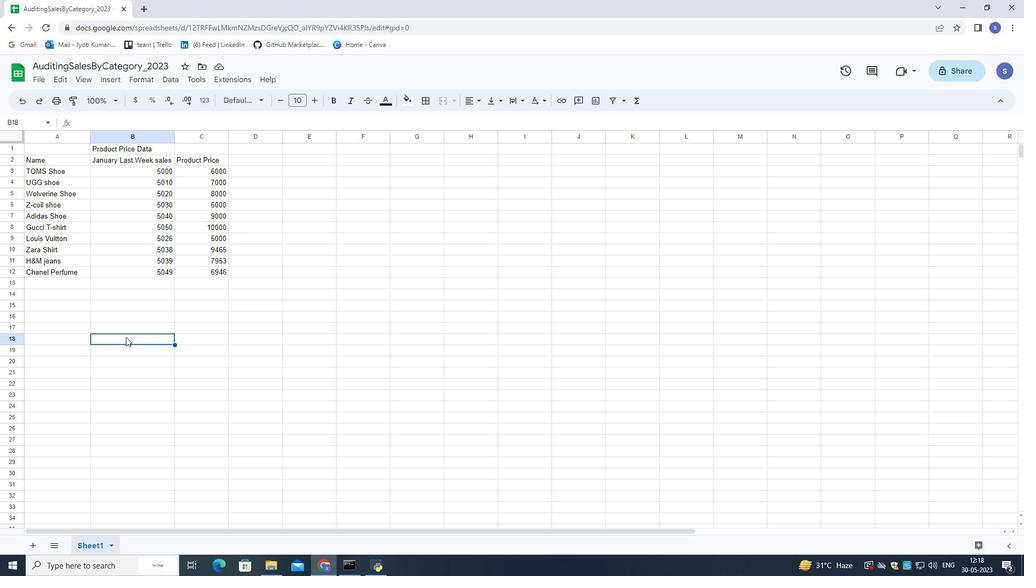 
Action: Mouse moved to (154, 318)
Screenshot: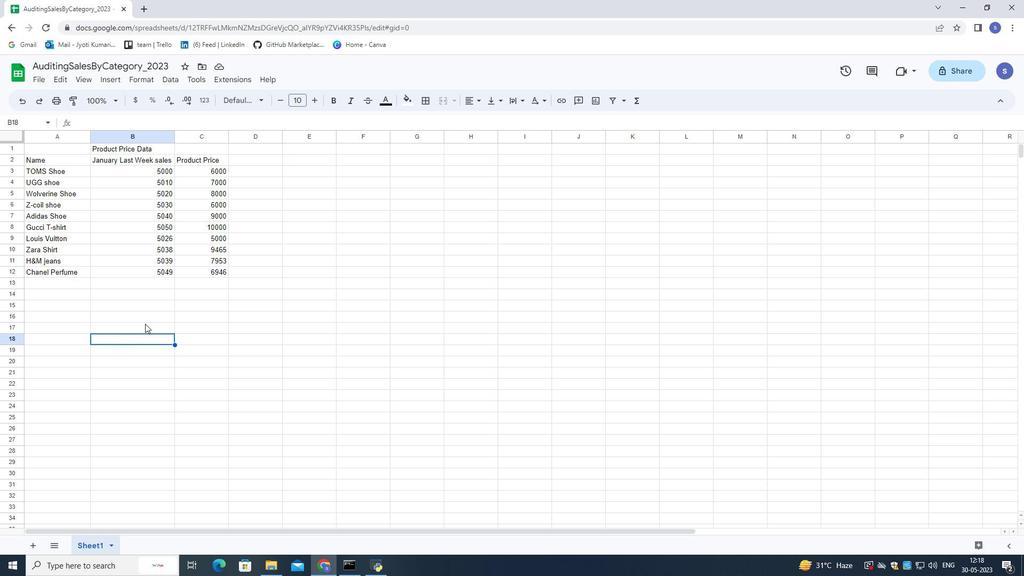 
Action: Mouse pressed left at (154, 318)
Screenshot: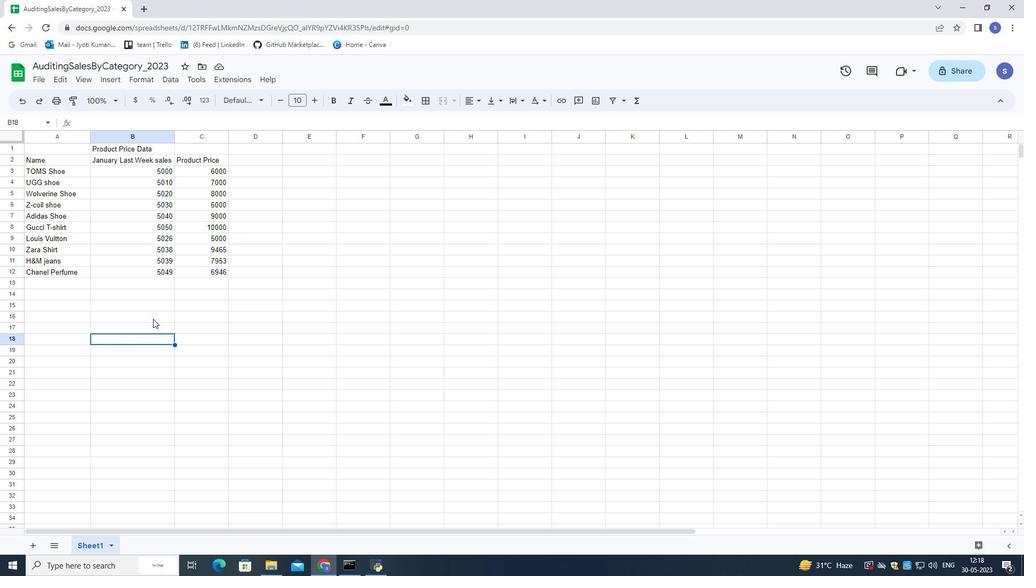 
Action: Mouse moved to (192, 305)
Screenshot: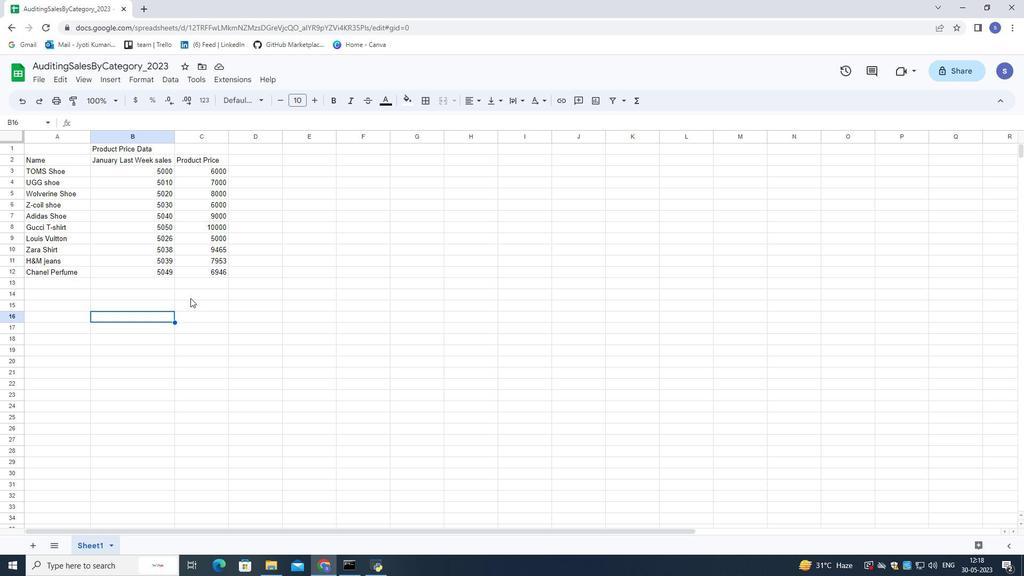 
